 Task: Add Winged Nutrition Radiance Calming Body Lotion 100mg CBD and 100mg CBG to the cart.
Action: Mouse moved to (943, 327)
Screenshot: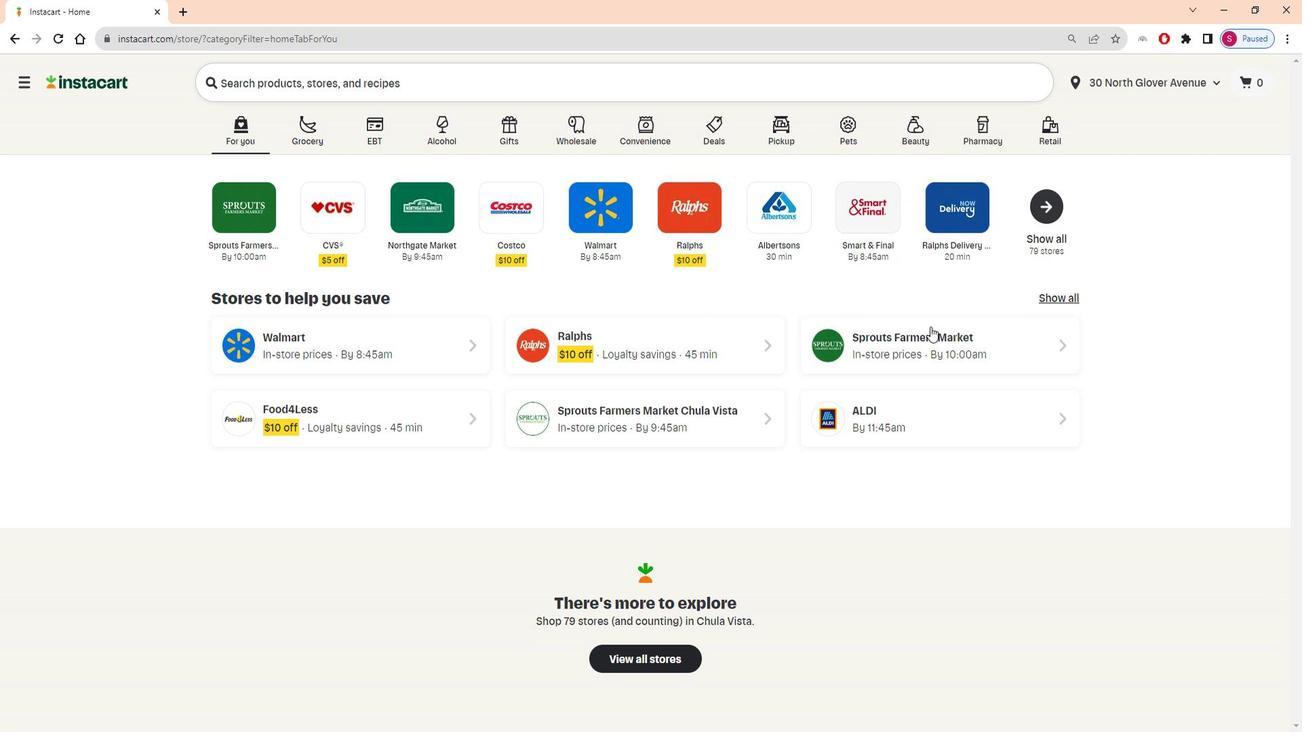 
Action: Mouse pressed left at (943, 327)
Screenshot: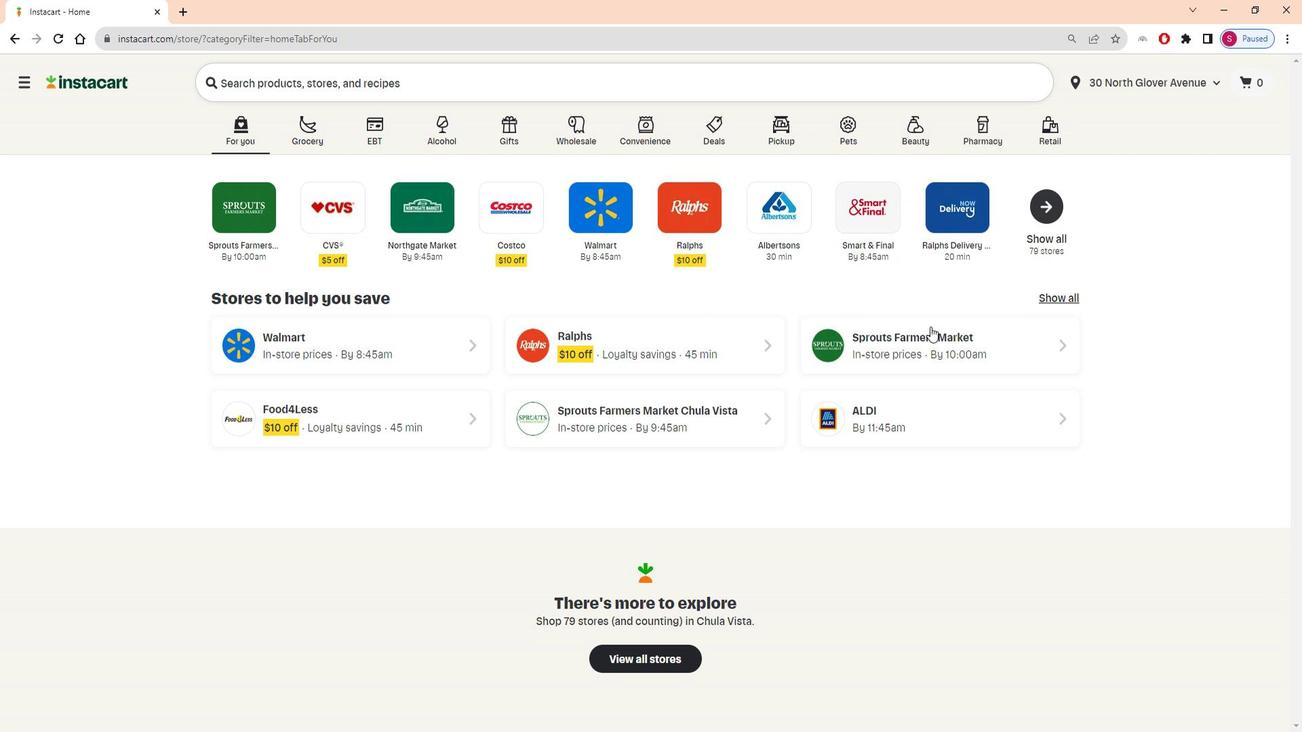
Action: Mouse moved to (107, 411)
Screenshot: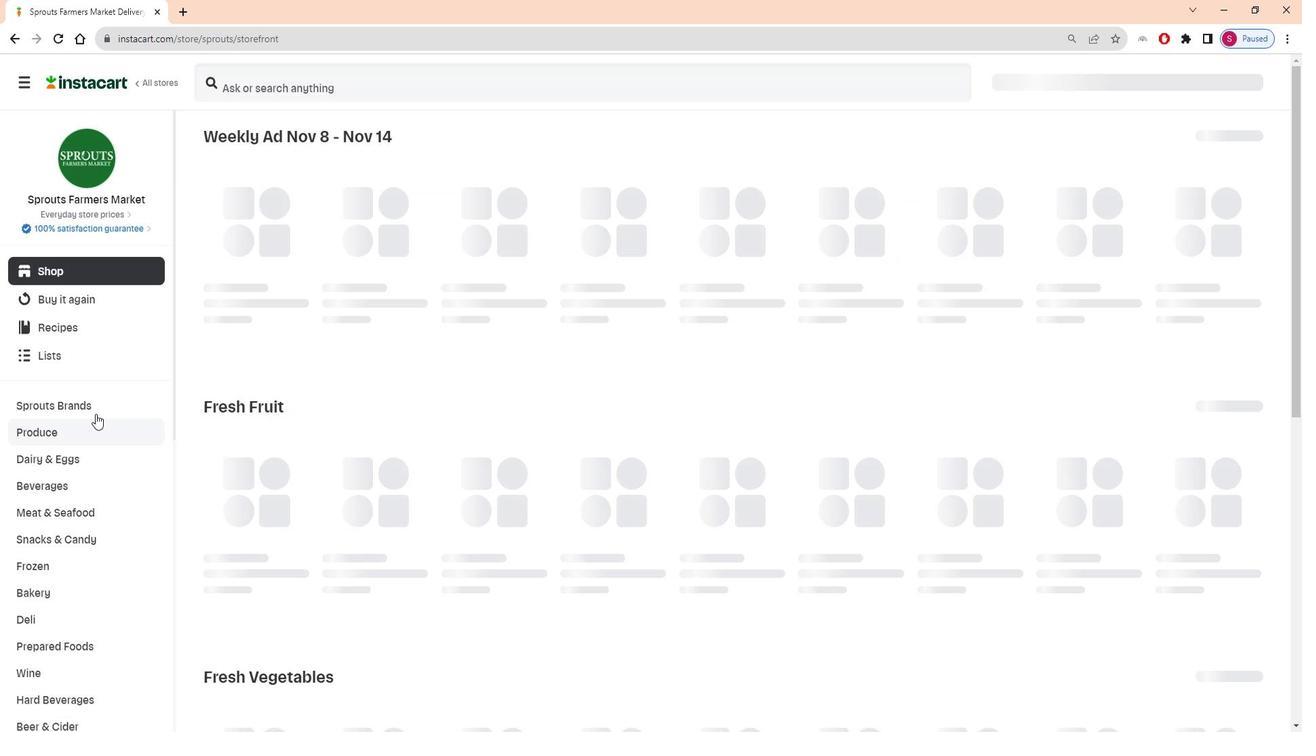 
Action: Mouse scrolled (107, 410) with delta (0, 0)
Screenshot: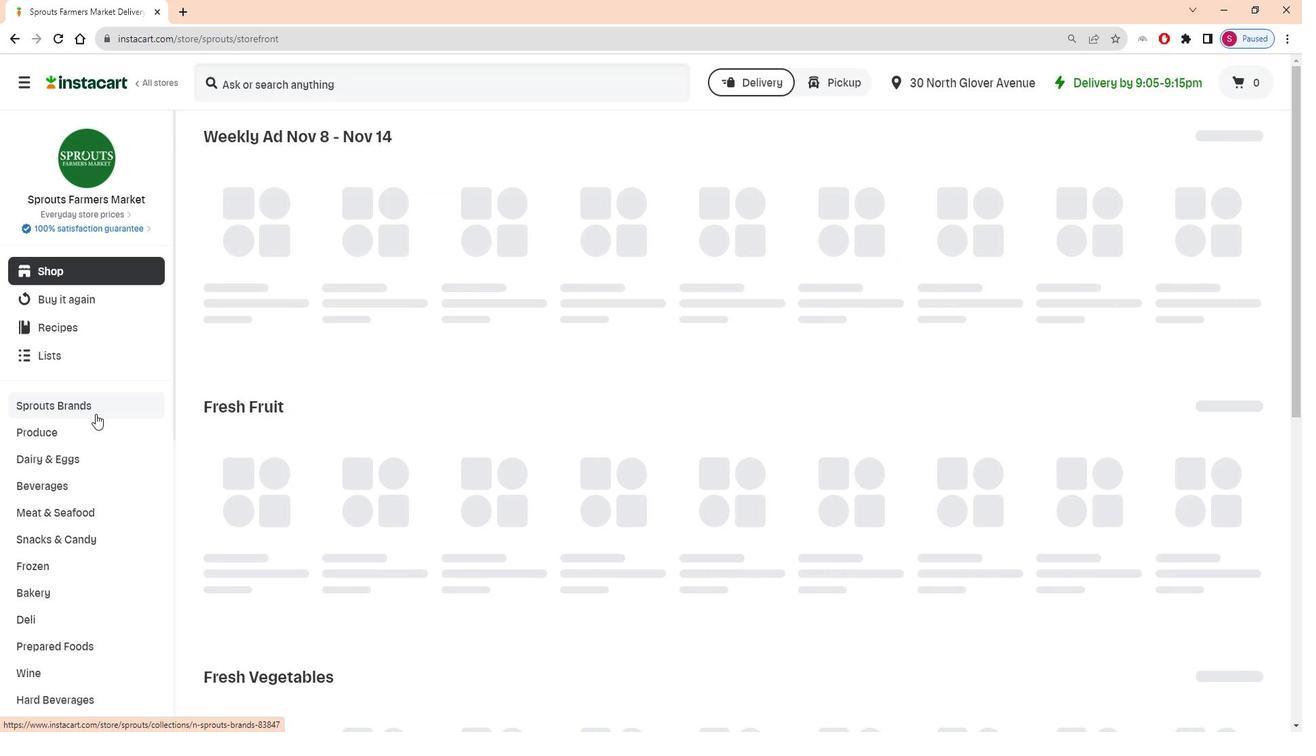 
Action: Mouse scrolled (107, 410) with delta (0, 0)
Screenshot: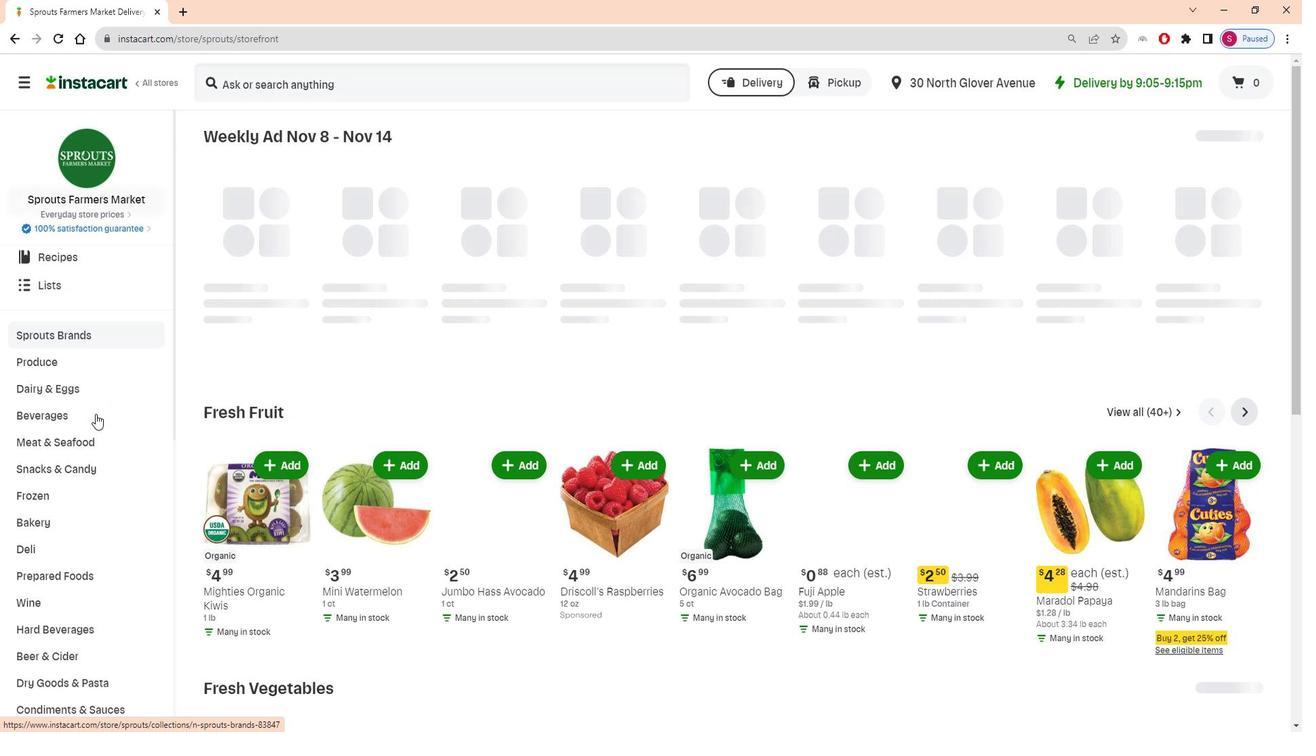 
Action: Mouse scrolled (107, 410) with delta (0, 0)
Screenshot: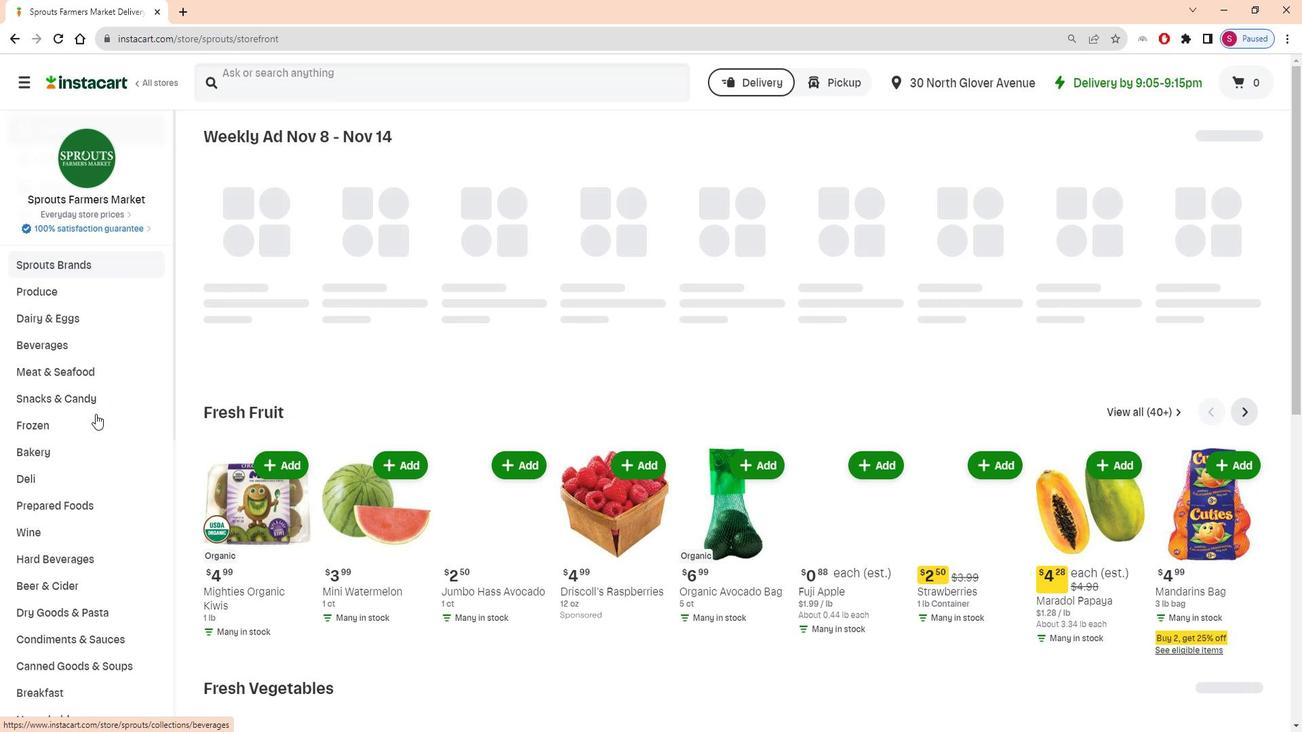 
Action: Mouse scrolled (107, 410) with delta (0, 0)
Screenshot: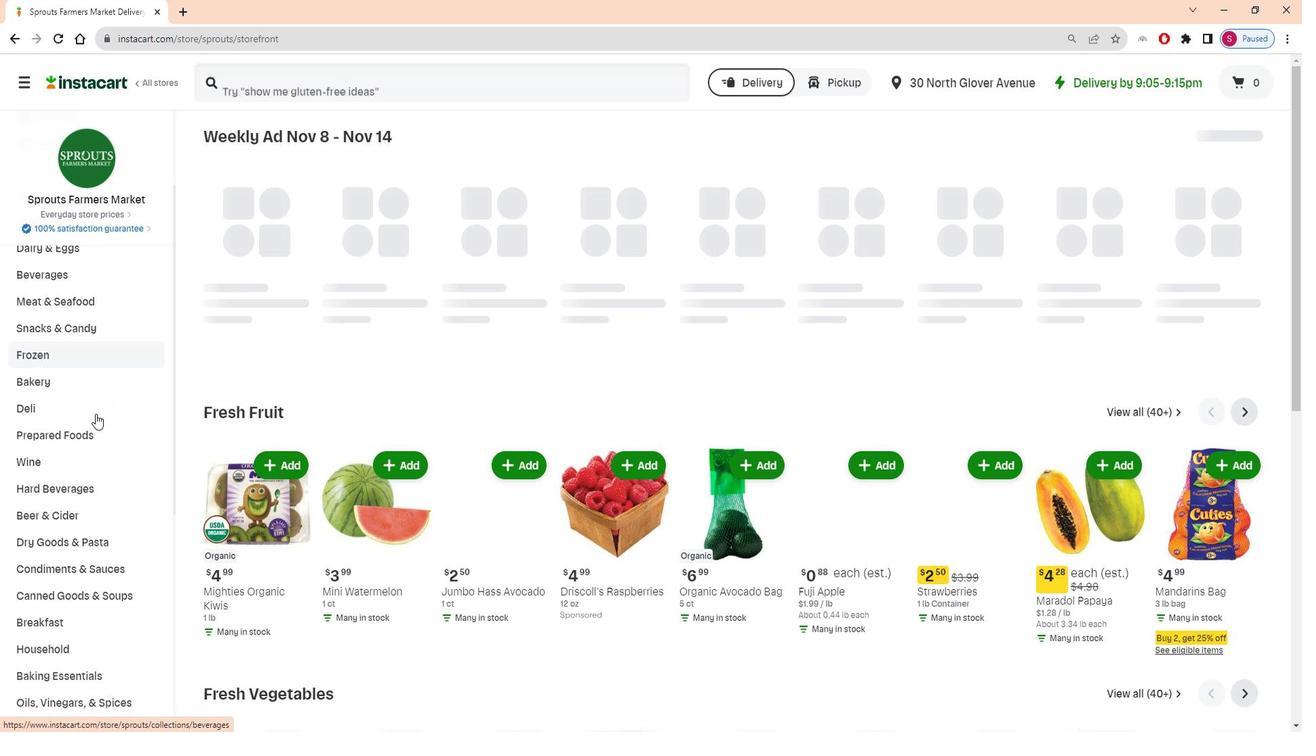 
Action: Mouse moved to (108, 411)
Screenshot: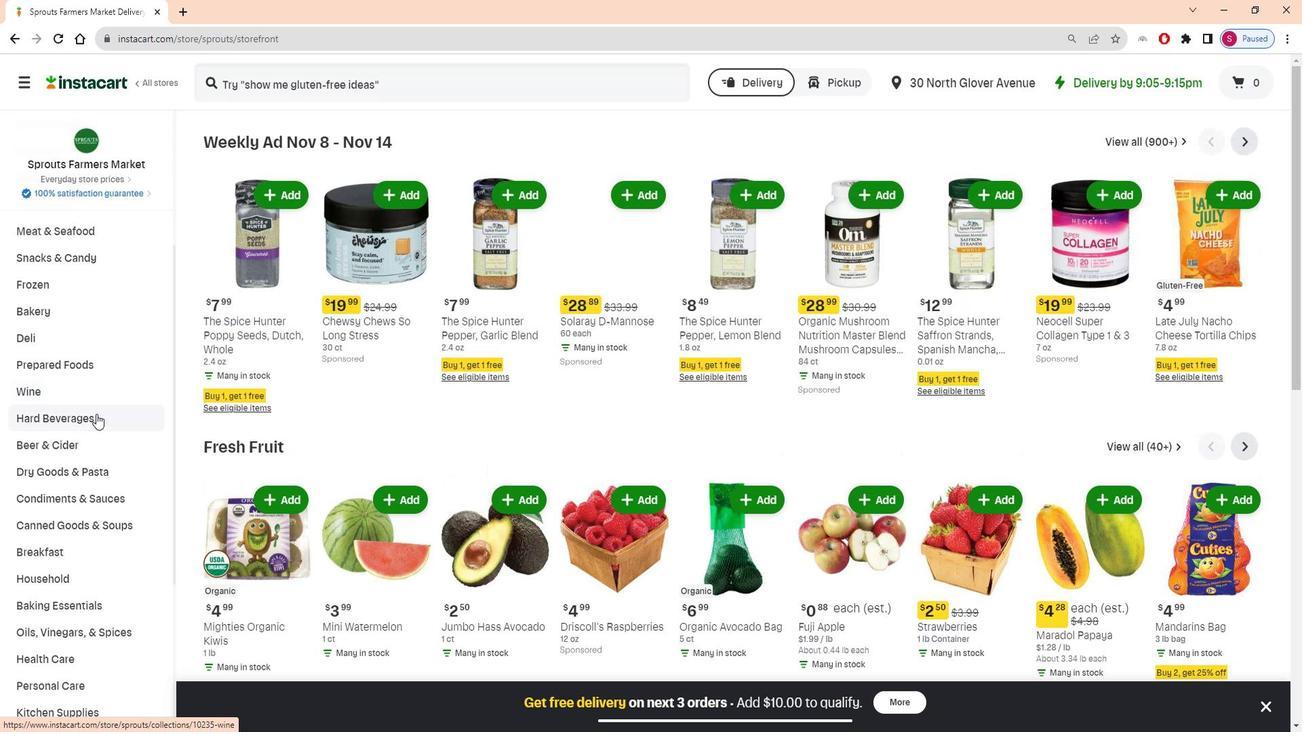 
Action: Mouse scrolled (108, 411) with delta (0, 0)
Screenshot: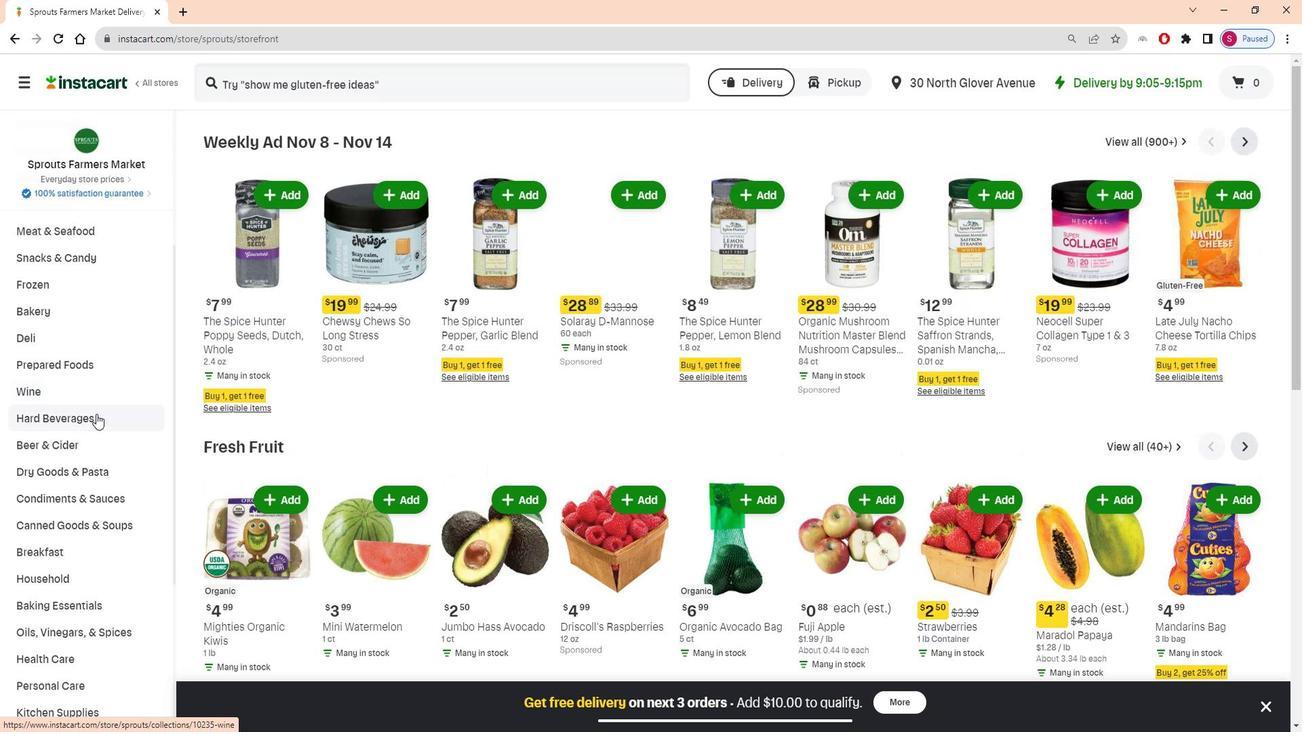 
Action: Mouse moved to (79, 603)
Screenshot: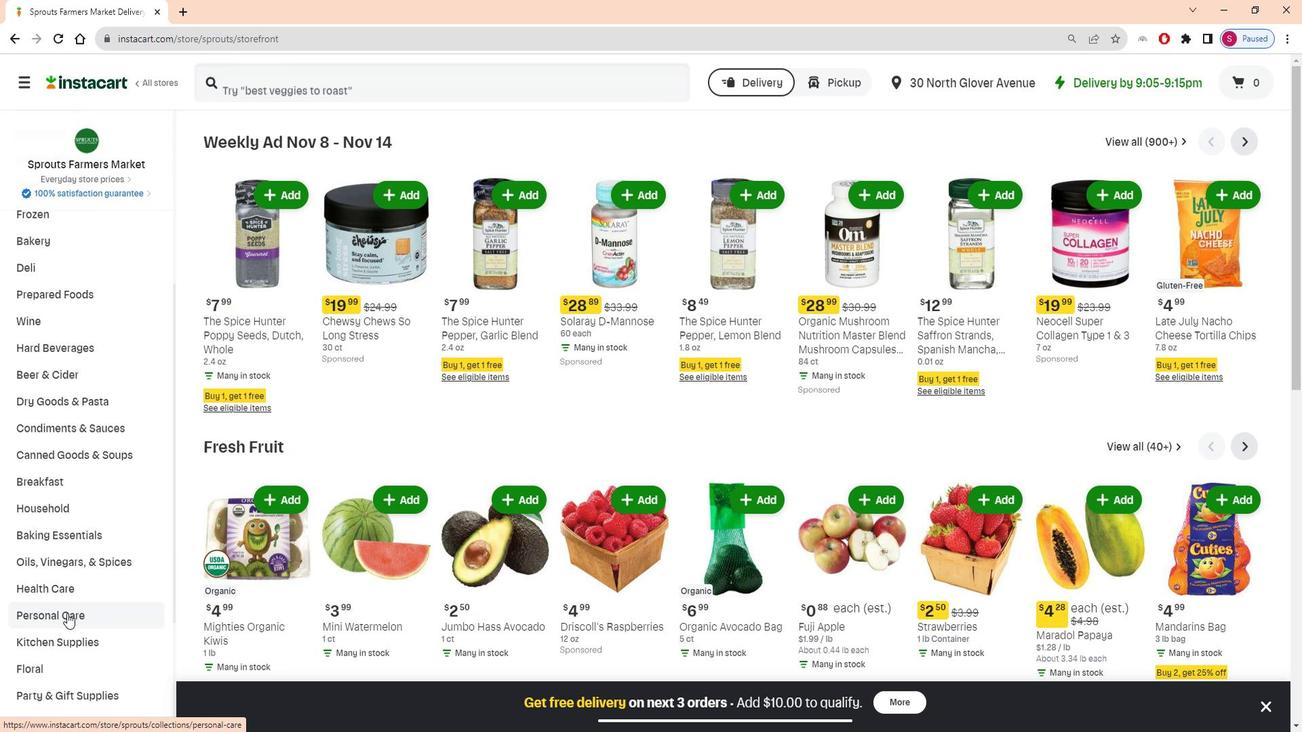 
Action: Mouse pressed left at (79, 603)
Screenshot: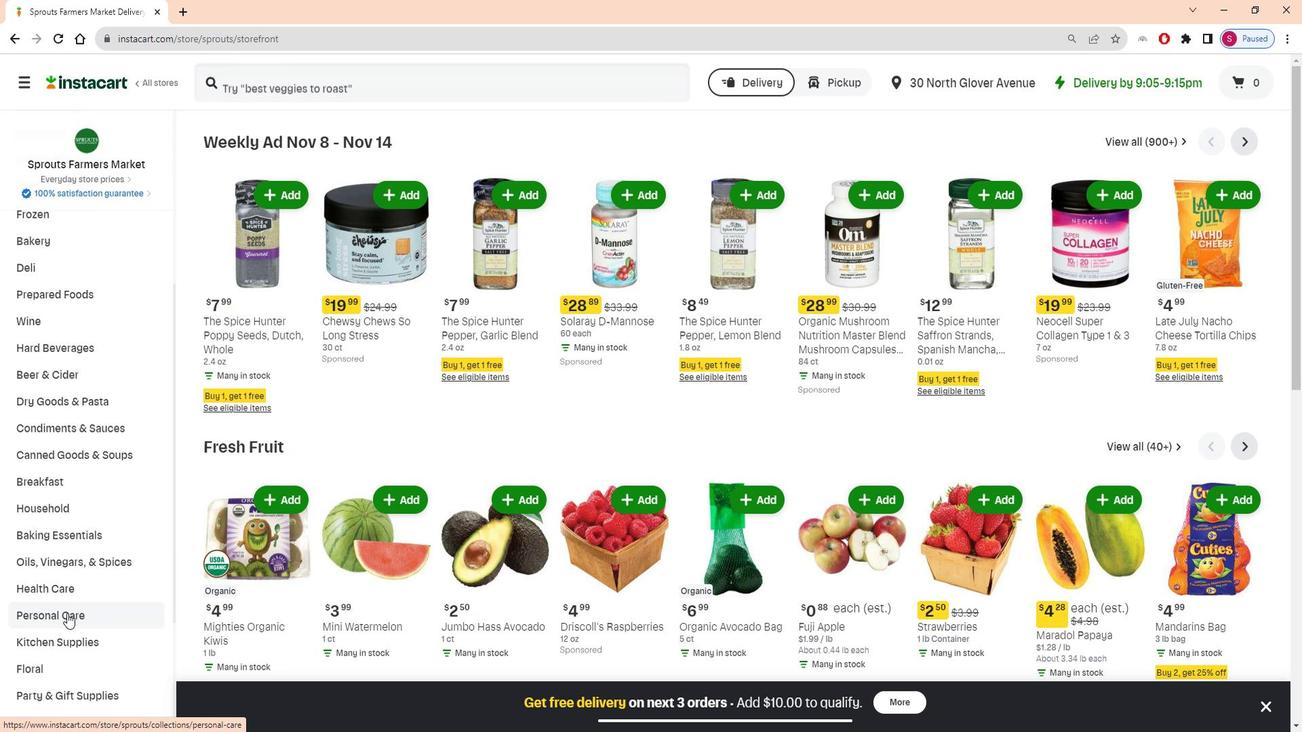 
Action: Mouse moved to (318, 185)
Screenshot: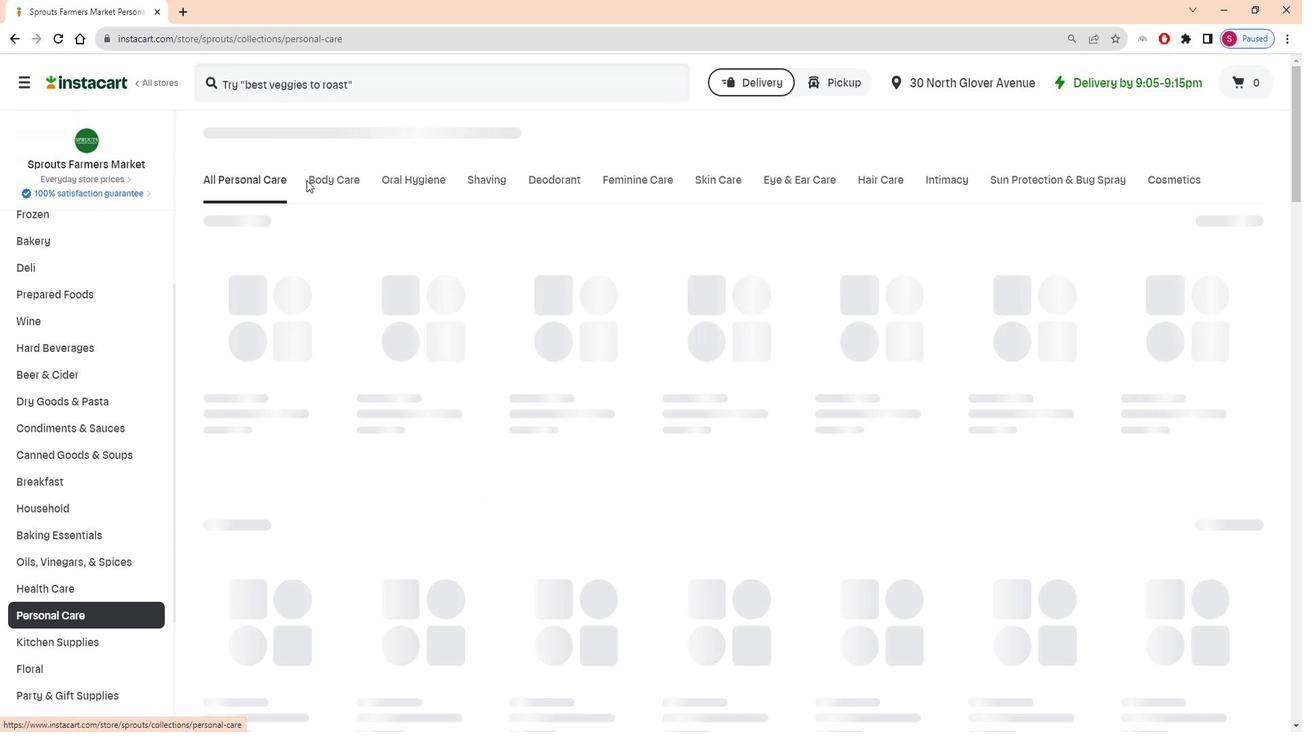 
Action: Mouse pressed left at (318, 185)
Screenshot: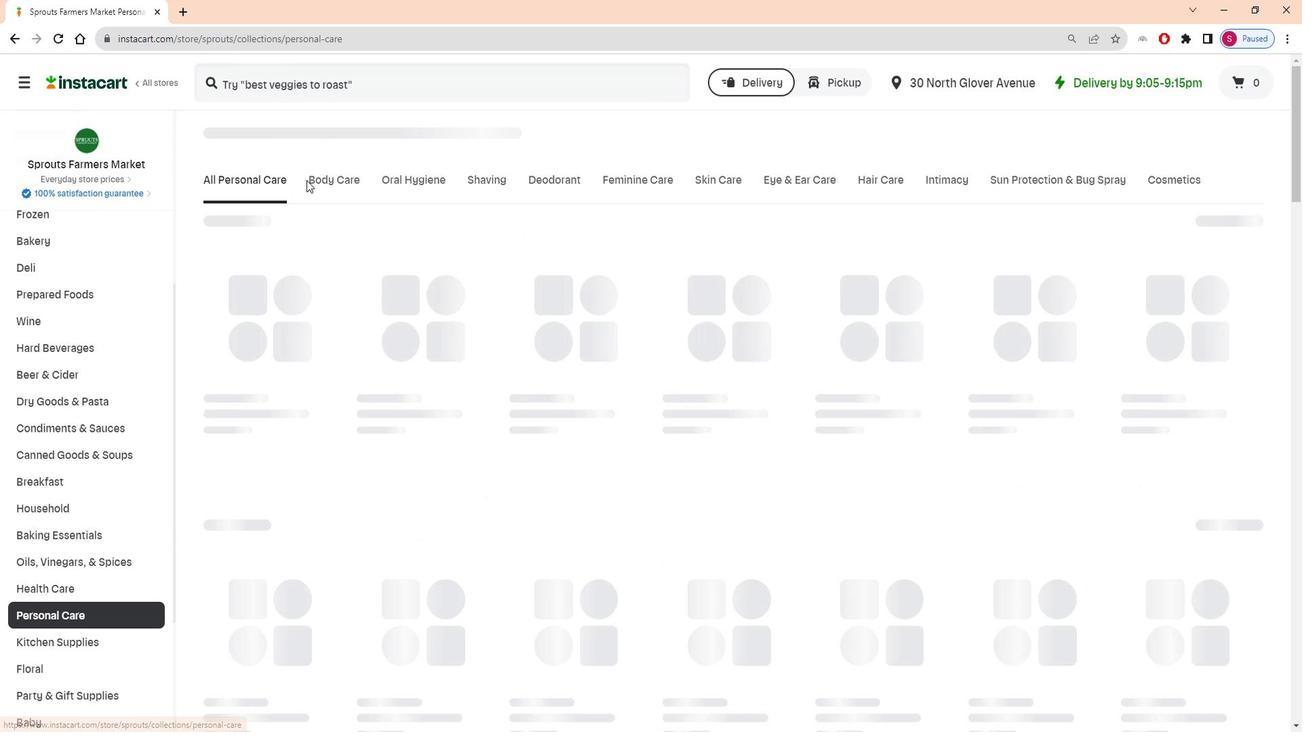 
Action: Mouse moved to (329, 181)
Screenshot: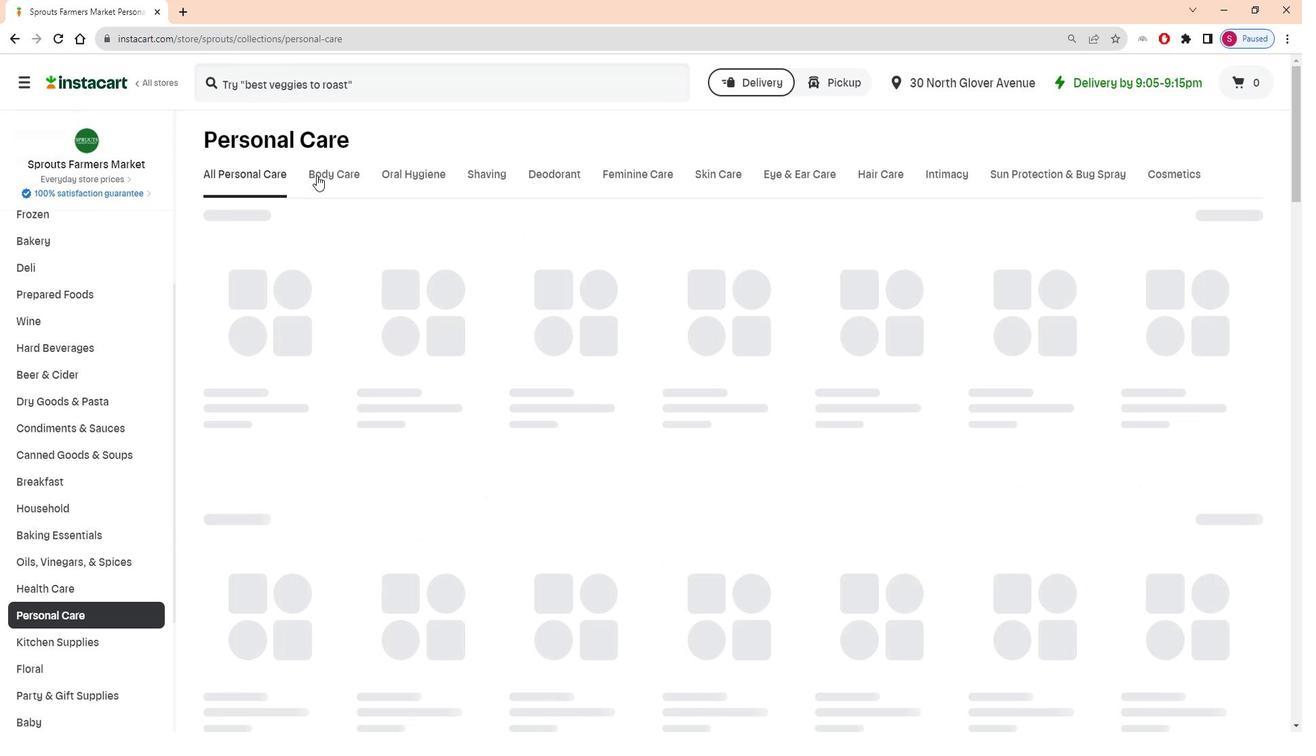 
Action: Mouse pressed left at (329, 181)
Screenshot: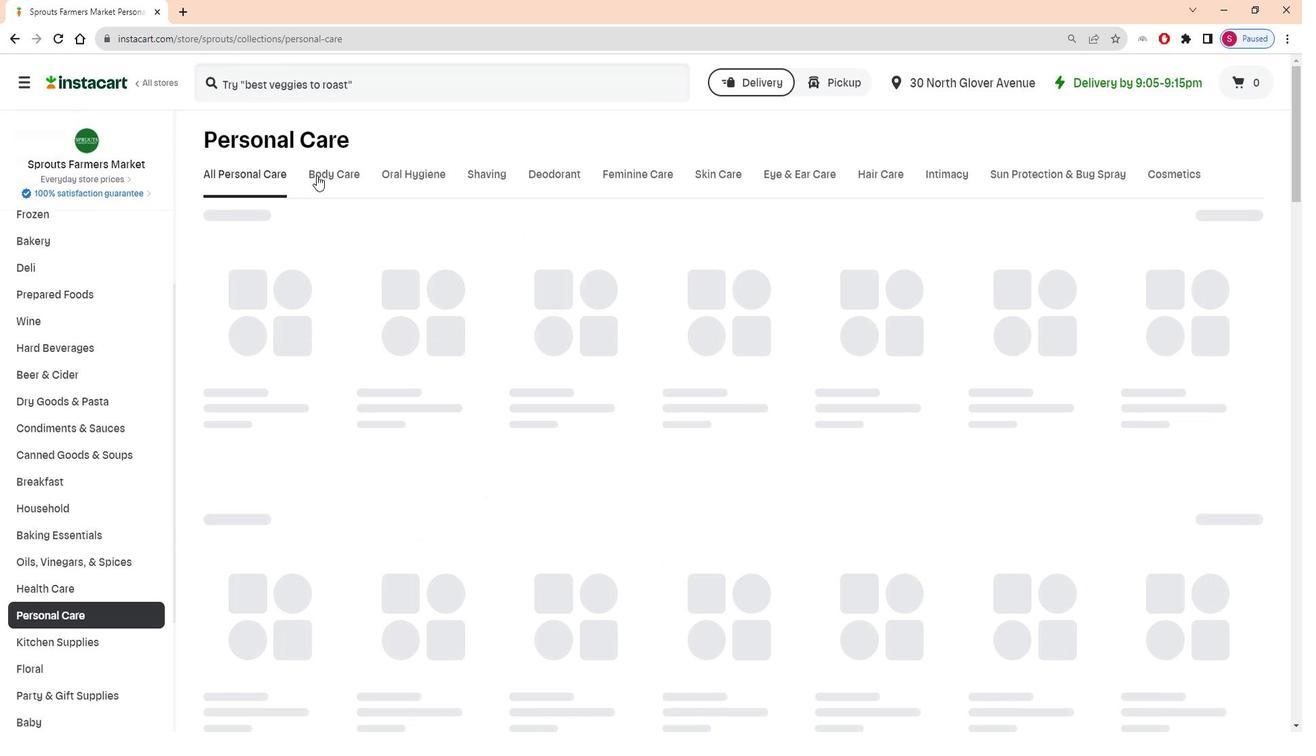 
Action: Mouse moved to (544, 240)
Screenshot: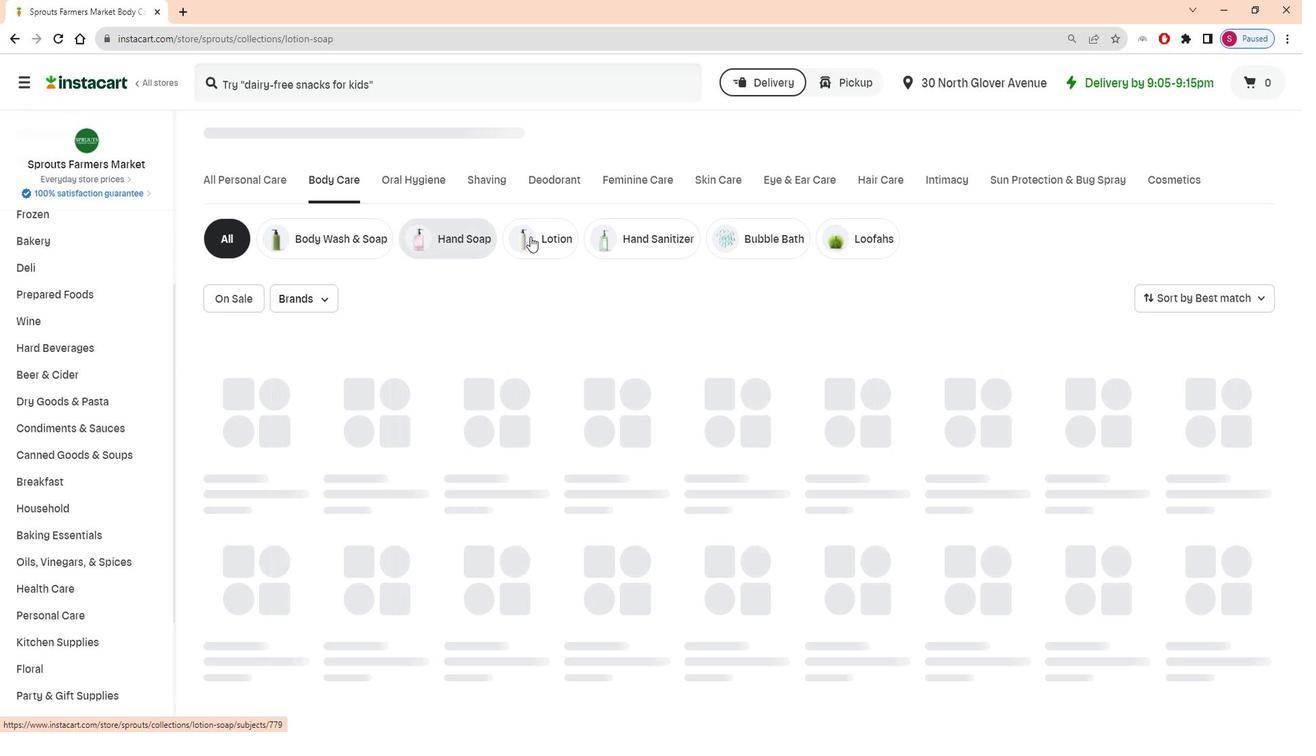 
Action: Mouse pressed left at (544, 240)
Screenshot: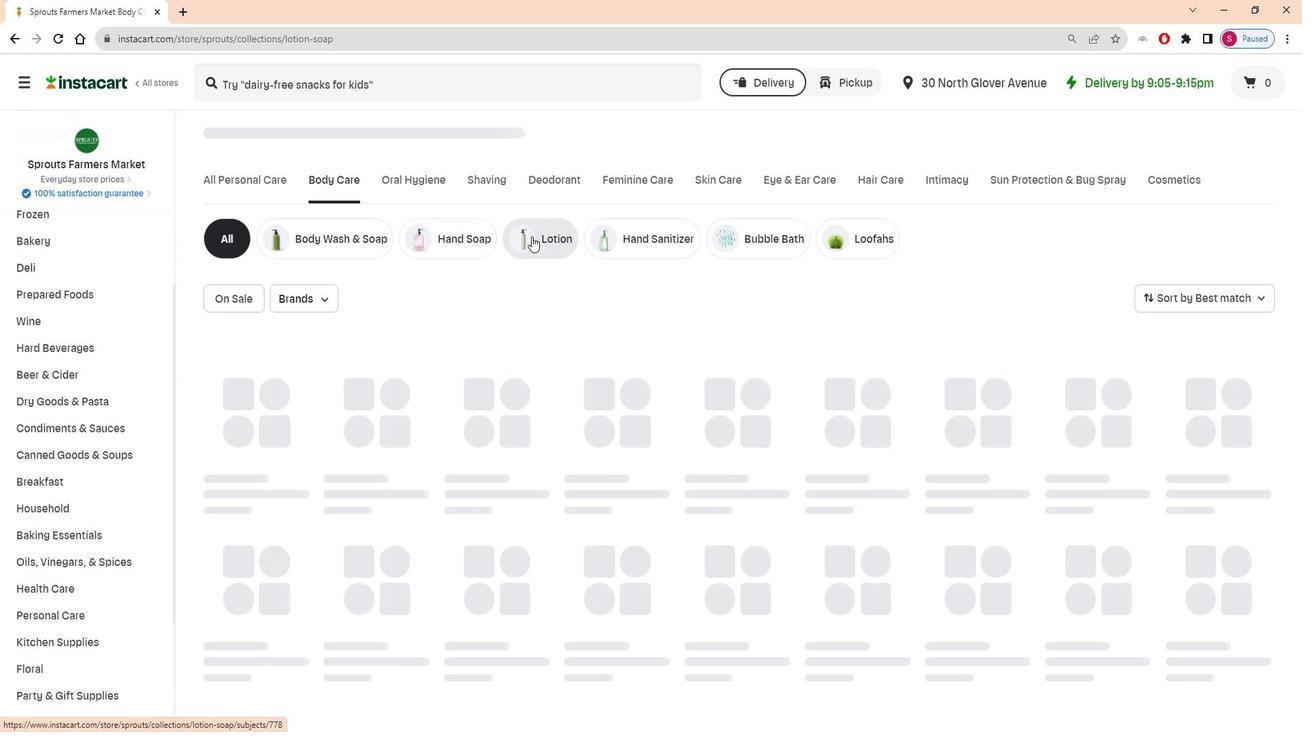 
Action: Mouse moved to (410, 99)
Screenshot: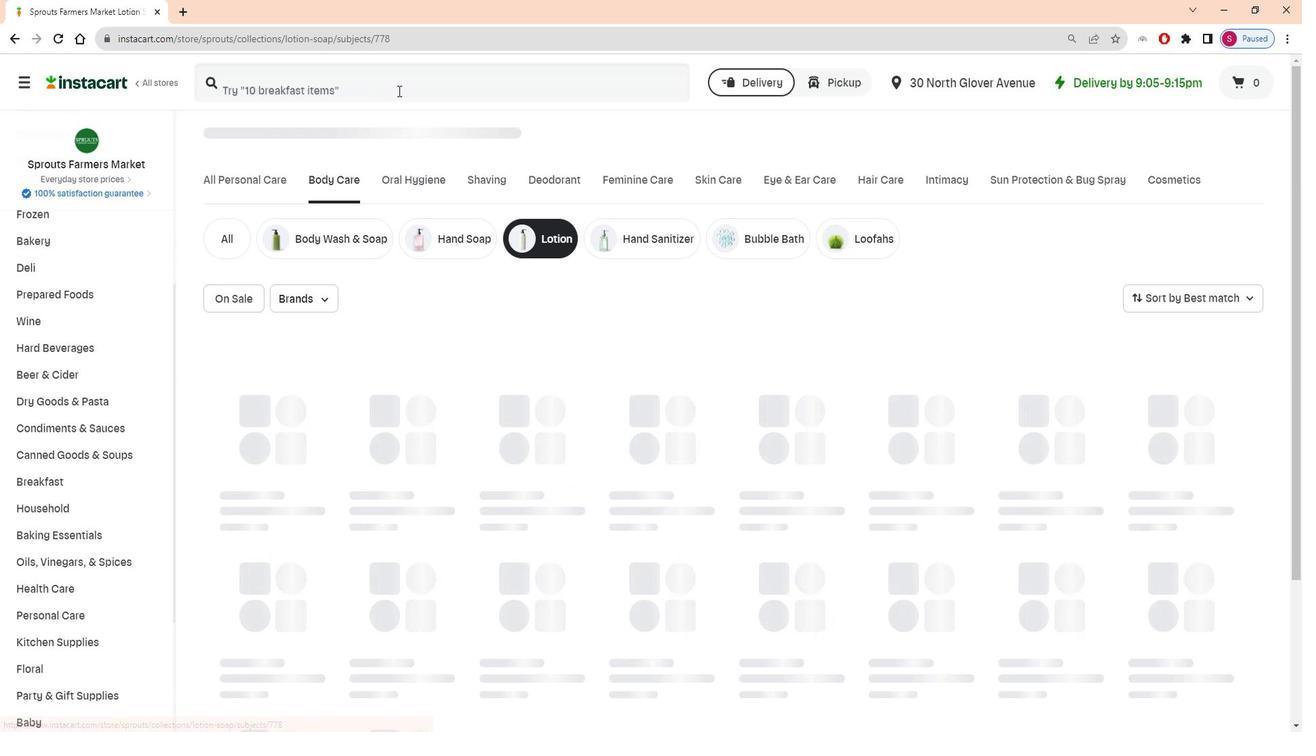
Action: Mouse pressed left at (410, 99)
Screenshot: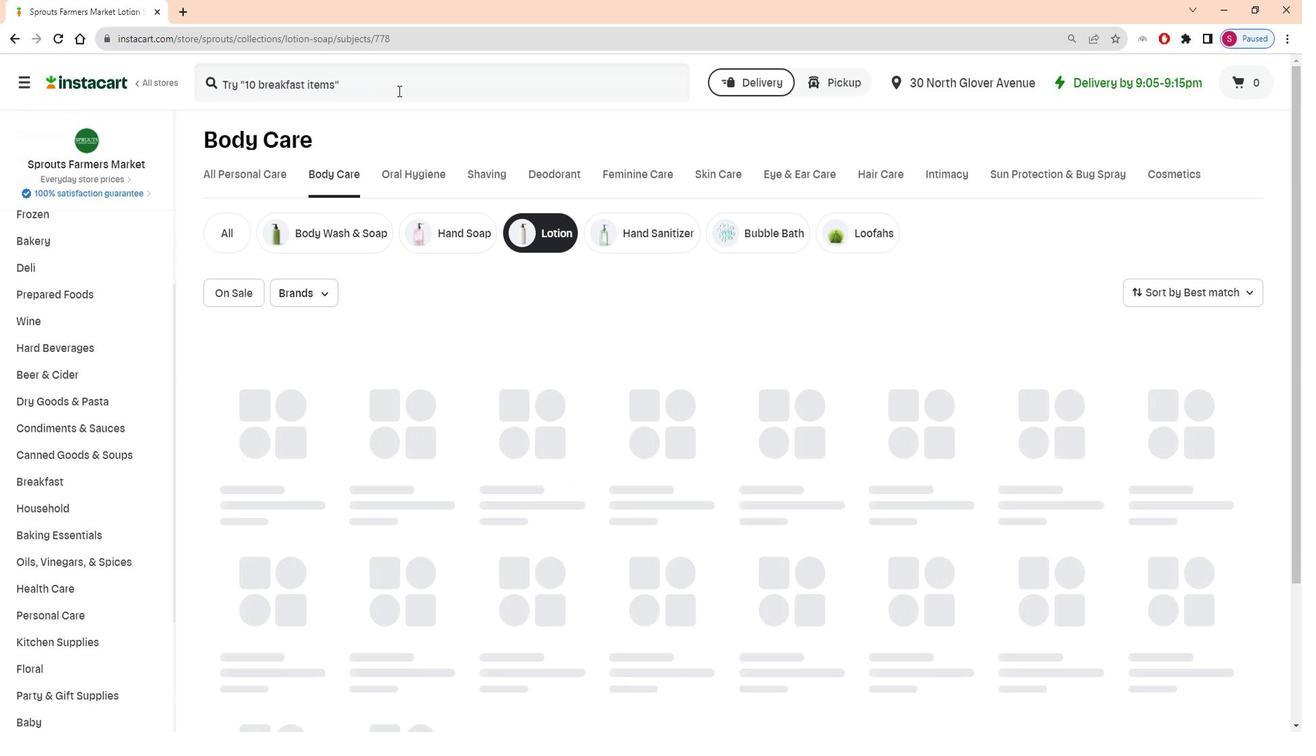 
Action: Key pressed <Key.shift>Winged<Key.space><Key.shift>Nurition<Key.space><Key.shift>Radiam<Key.backspace>nce<Key.space><Key.shift>Cali<Key.backspace>ming<Key.space><Key.shift><Key.shift>Body<Key.space><Key.shift>Lotion<Key.space>100mg<Key.space><Key.shift>CBD<Key.space>and<Key.space>100mg<Key.space><Key.shift>CBG<Key.enter>
Screenshot: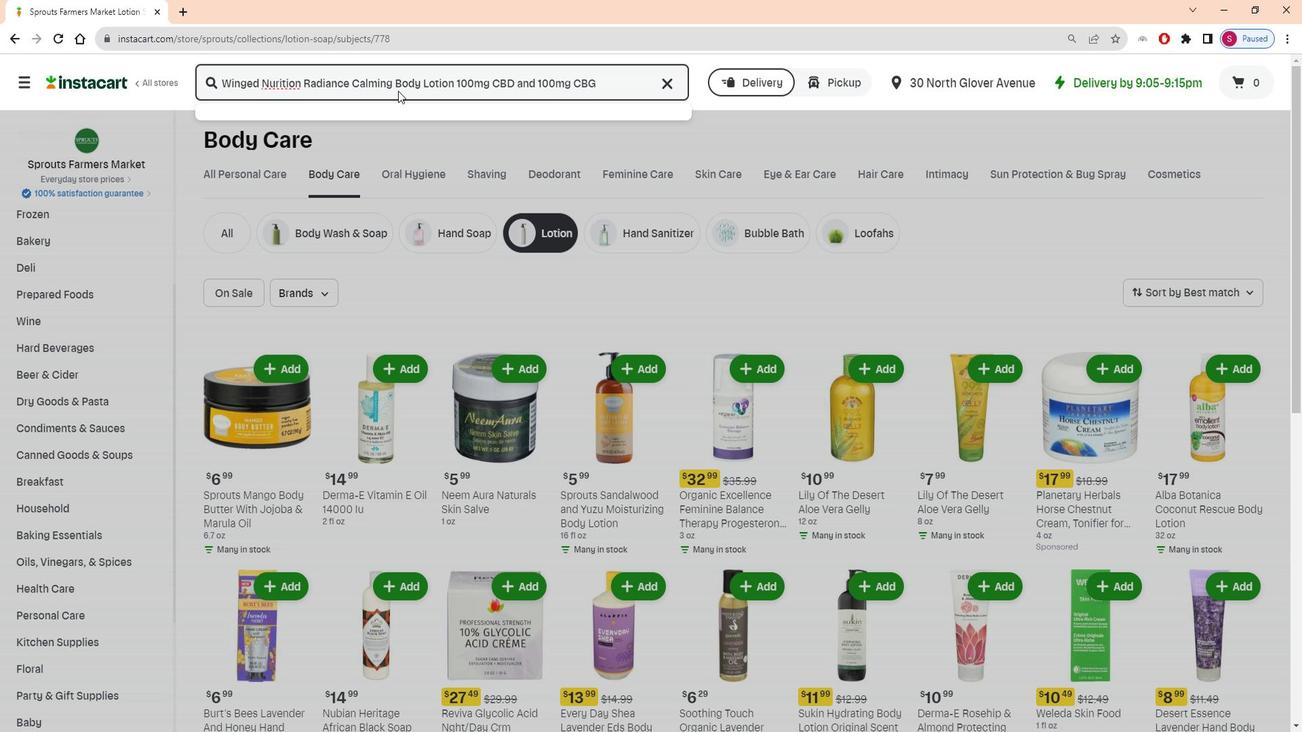 
Action: Mouse moved to (402, 209)
Screenshot: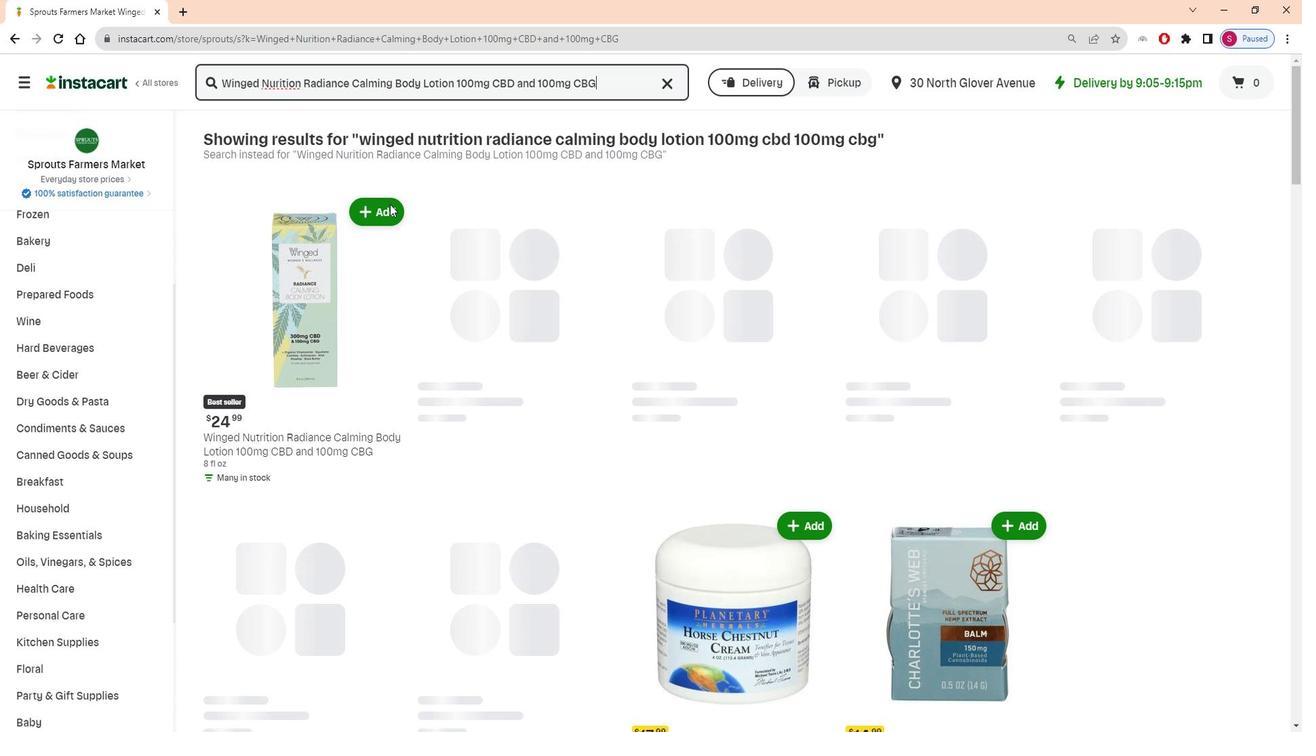 
Action: Mouse pressed left at (402, 209)
Screenshot: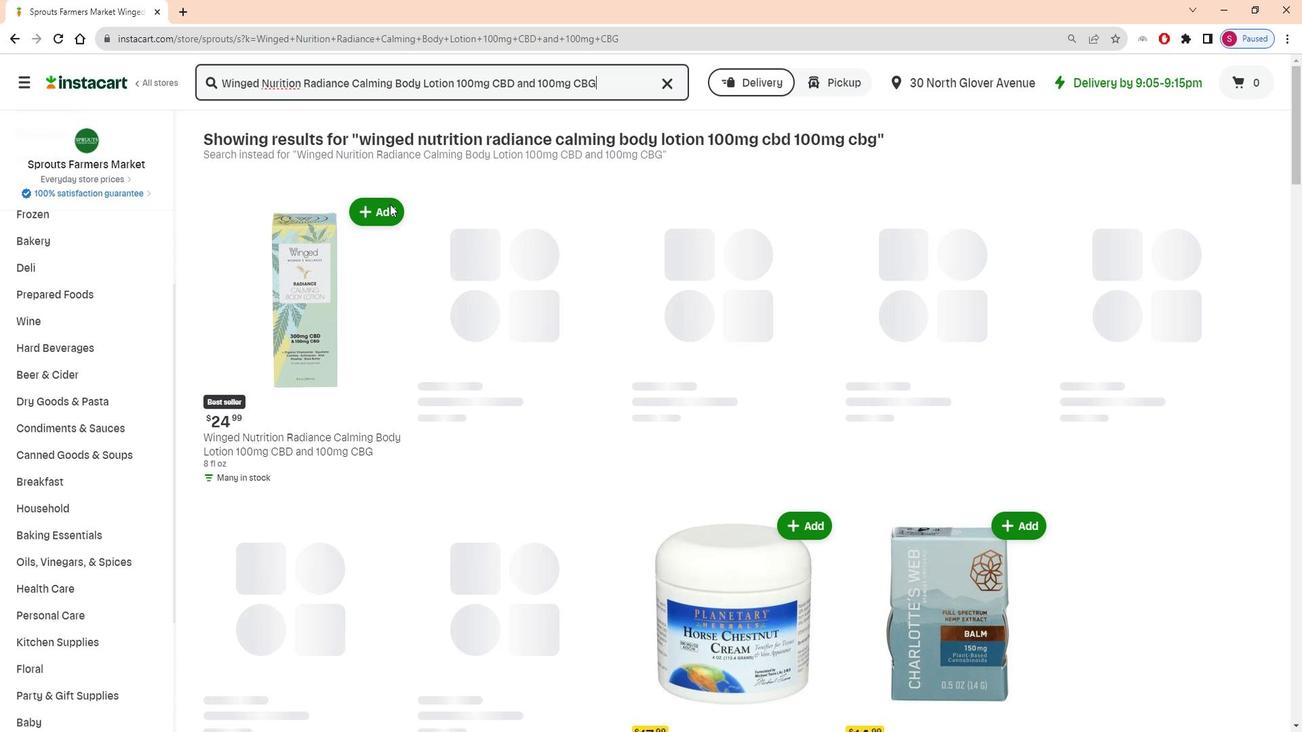 
Action: Mouse moved to (474, 195)
Screenshot: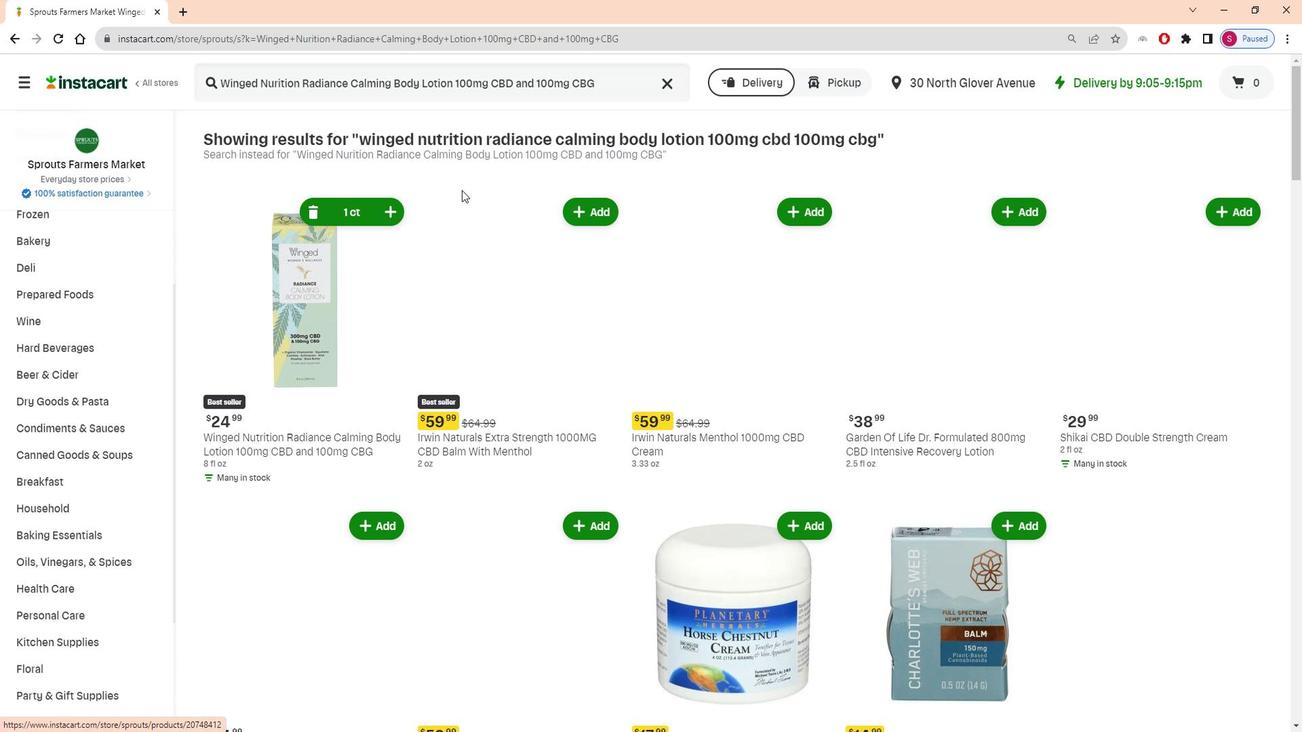 
